 Task: Look for products in the category "Specialty Beers" from Lagunitas only.
Action: Mouse moved to (670, 266)
Screenshot: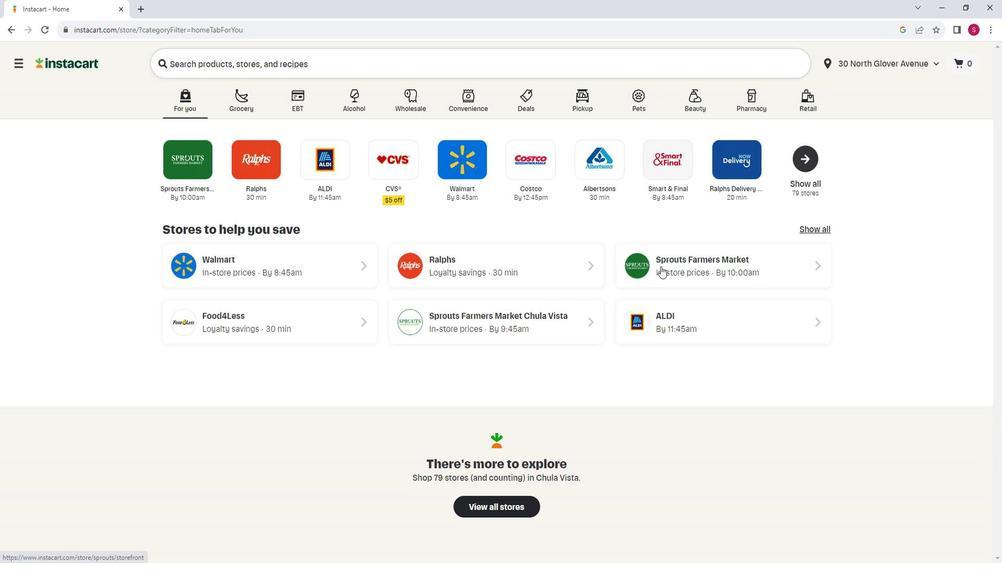 
Action: Mouse pressed left at (670, 266)
Screenshot: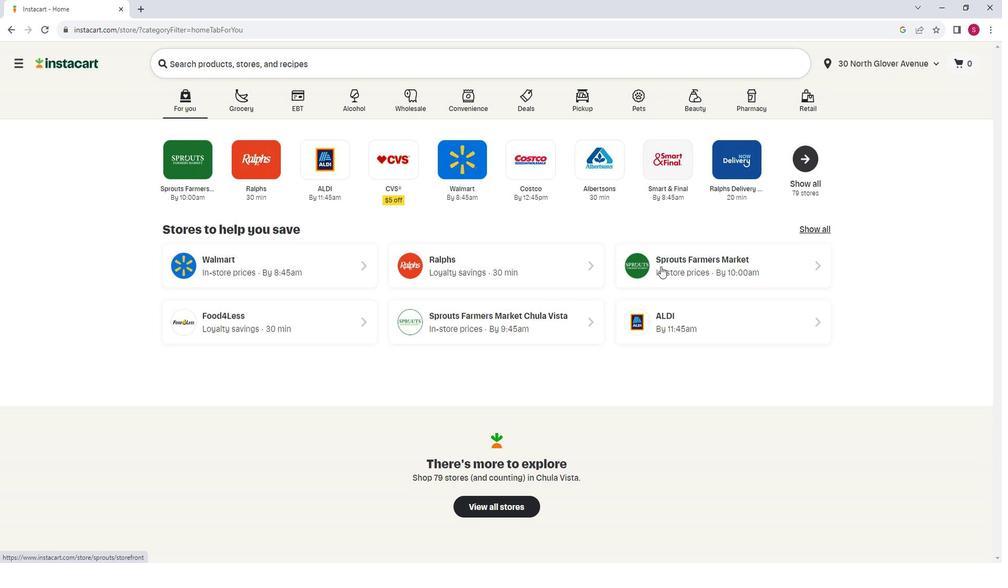 
Action: Mouse moved to (38, 418)
Screenshot: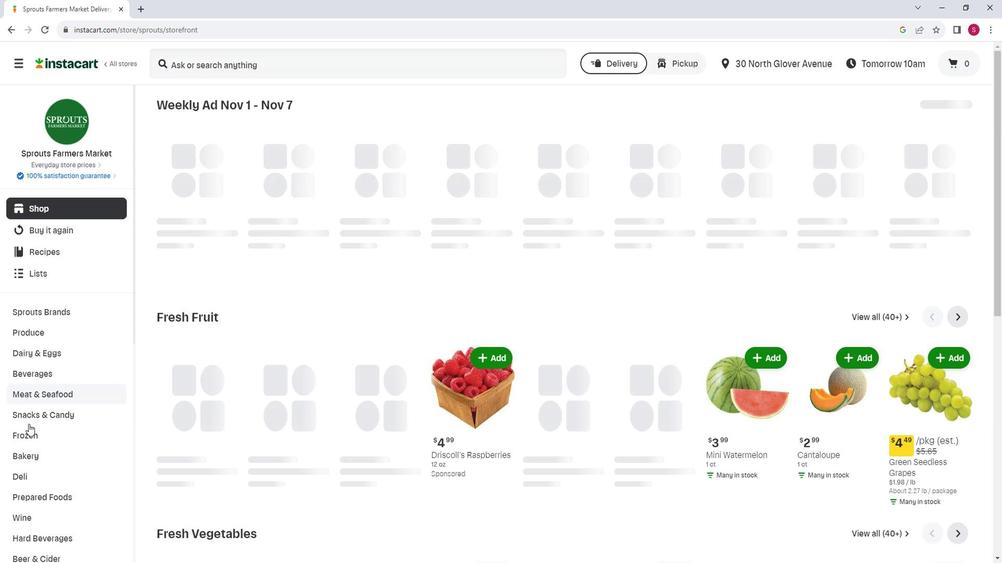 
Action: Mouse scrolled (38, 418) with delta (0, 0)
Screenshot: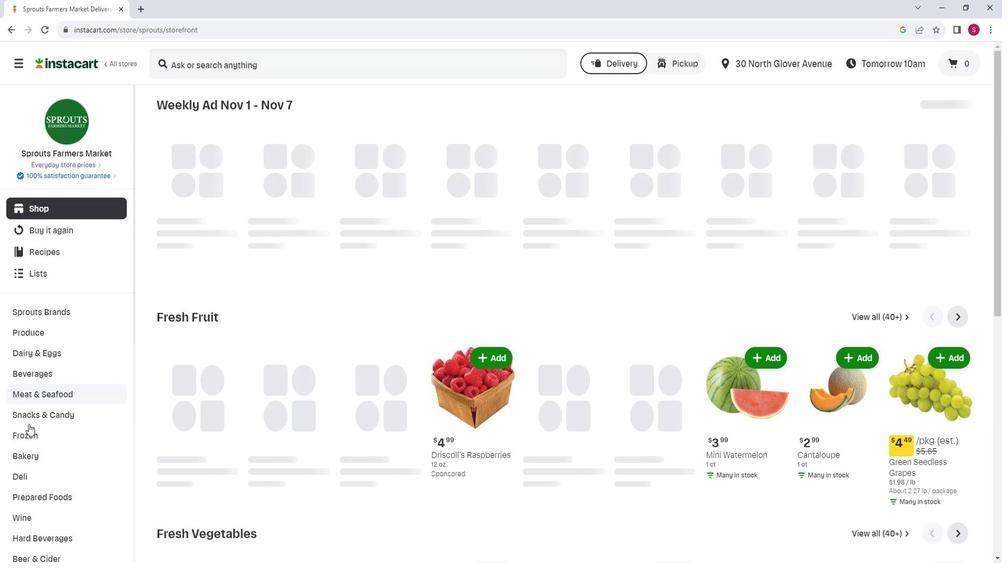 
Action: Mouse moved to (54, 495)
Screenshot: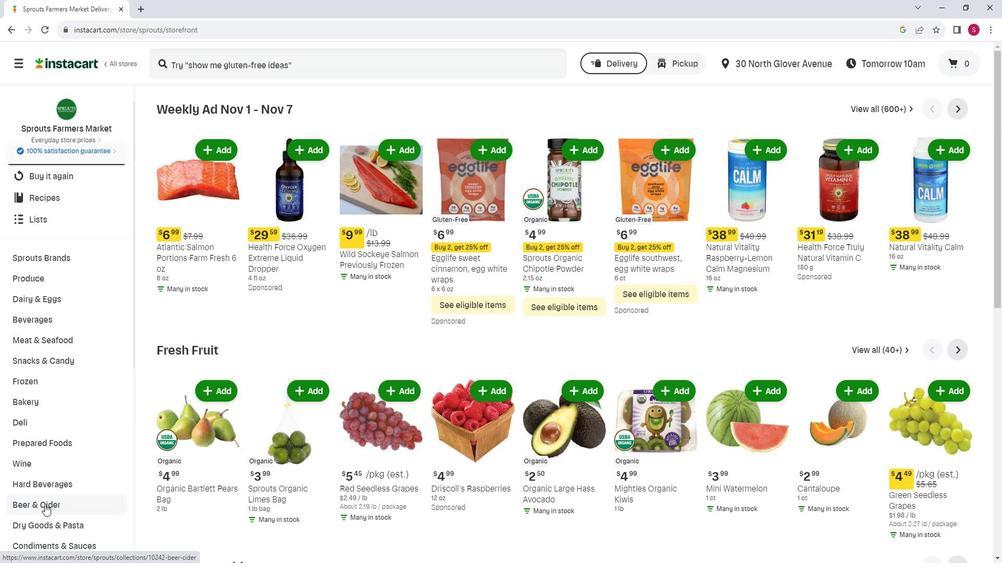 
Action: Mouse pressed left at (54, 495)
Screenshot: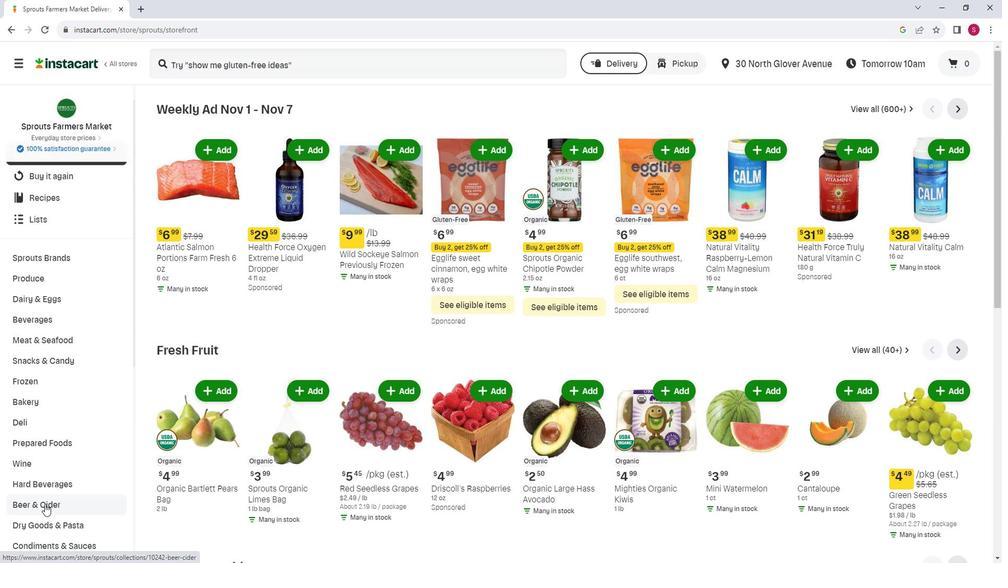 
Action: Mouse moved to (713, 138)
Screenshot: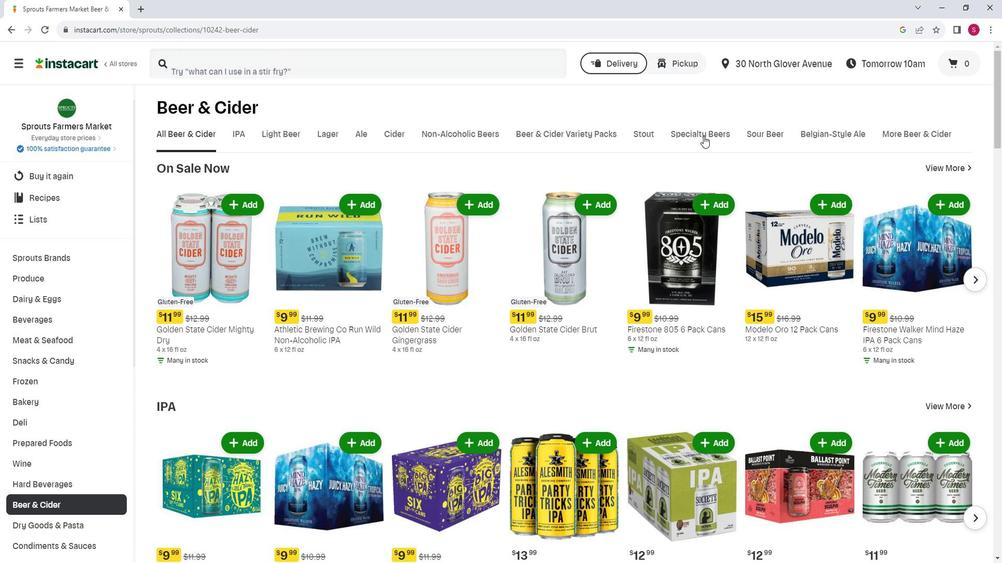 
Action: Mouse pressed left at (713, 138)
Screenshot: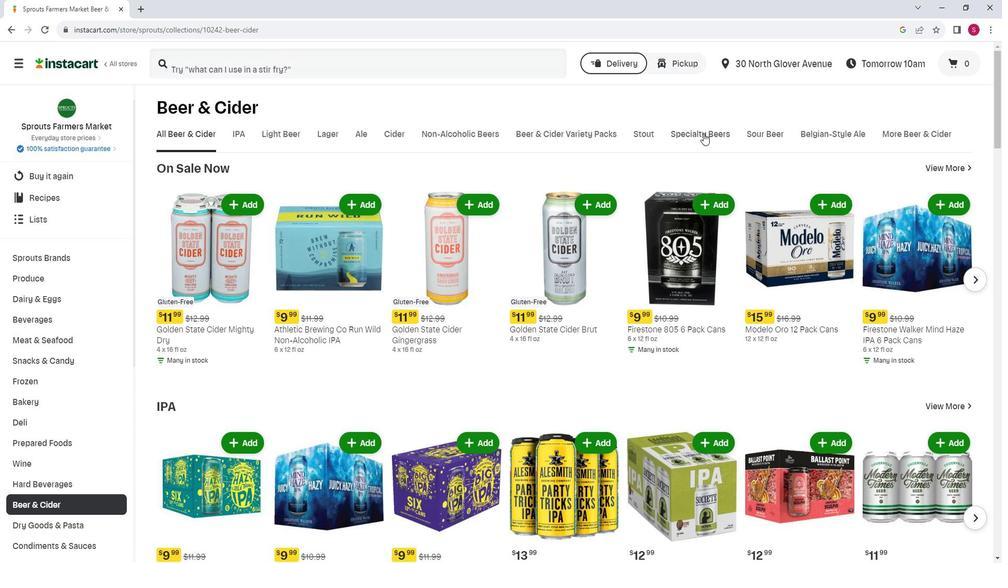 
Action: Mouse moved to (211, 176)
Screenshot: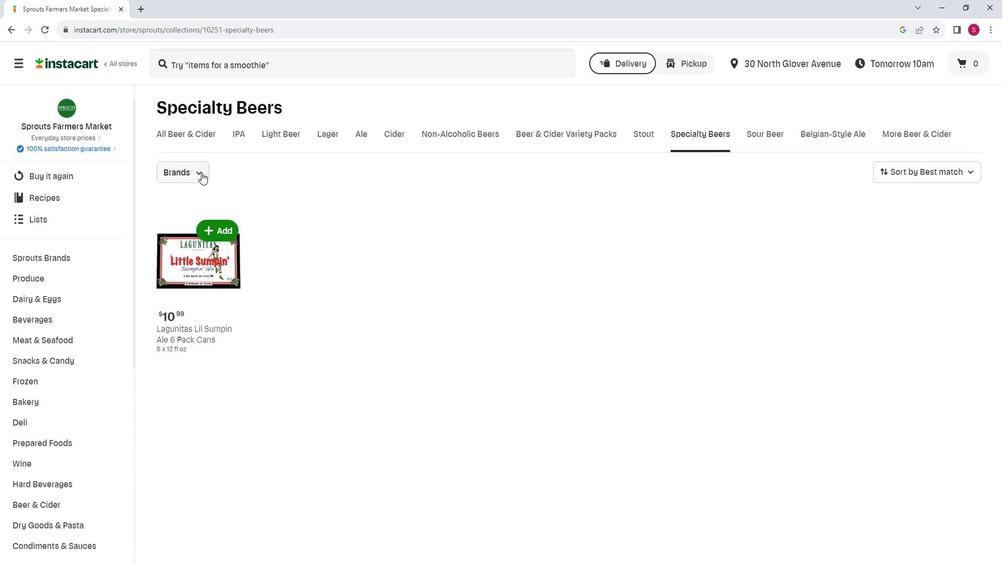 
Action: Mouse pressed left at (211, 176)
Screenshot: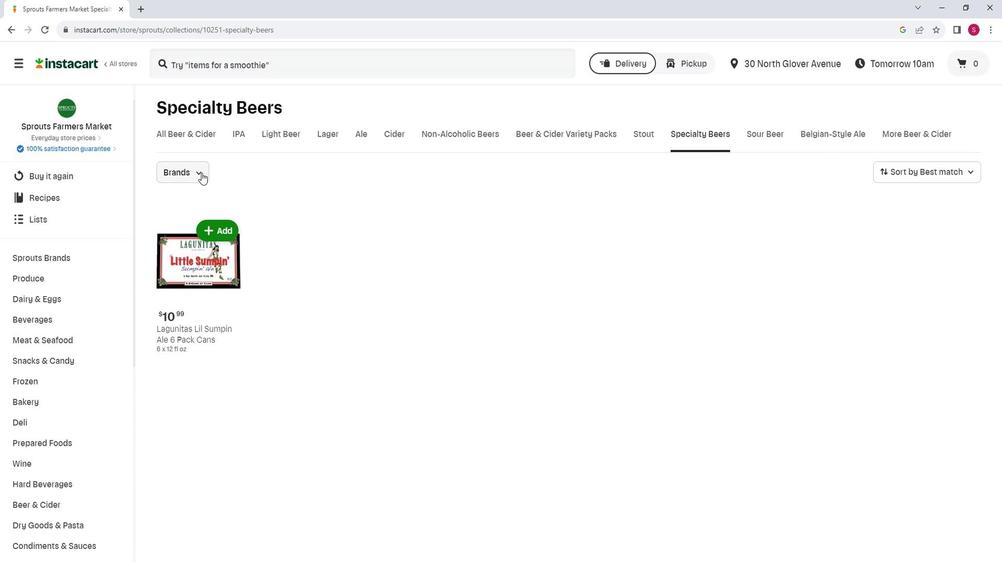 
Action: Mouse moved to (204, 199)
Screenshot: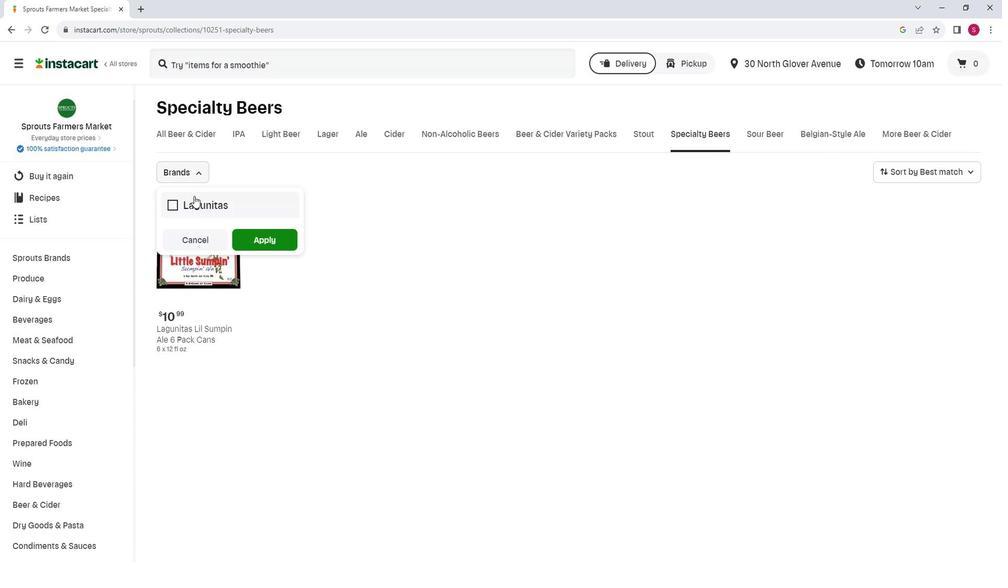 
Action: Mouse pressed left at (204, 199)
Screenshot: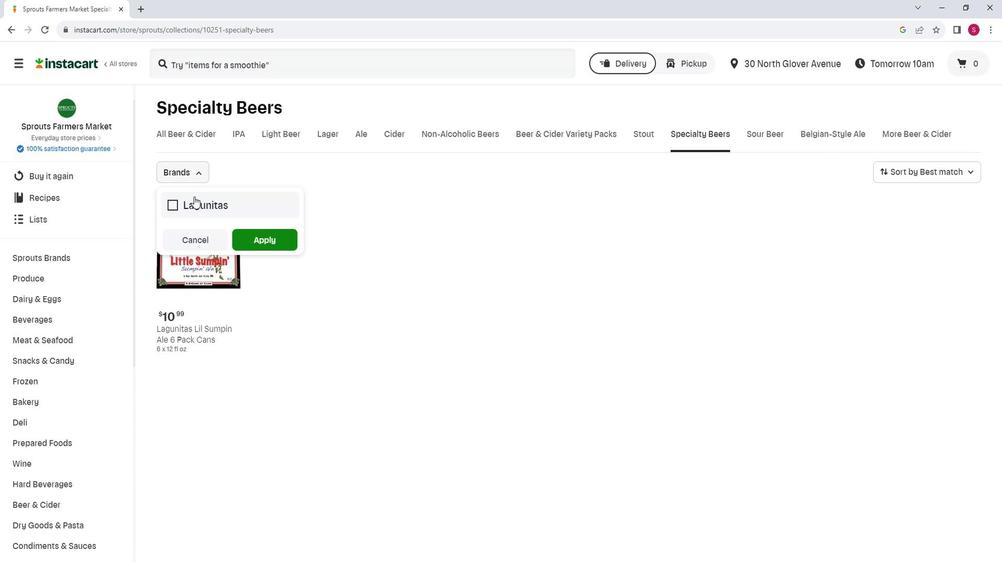 
Action: Mouse moved to (270, 245)
Screenshot: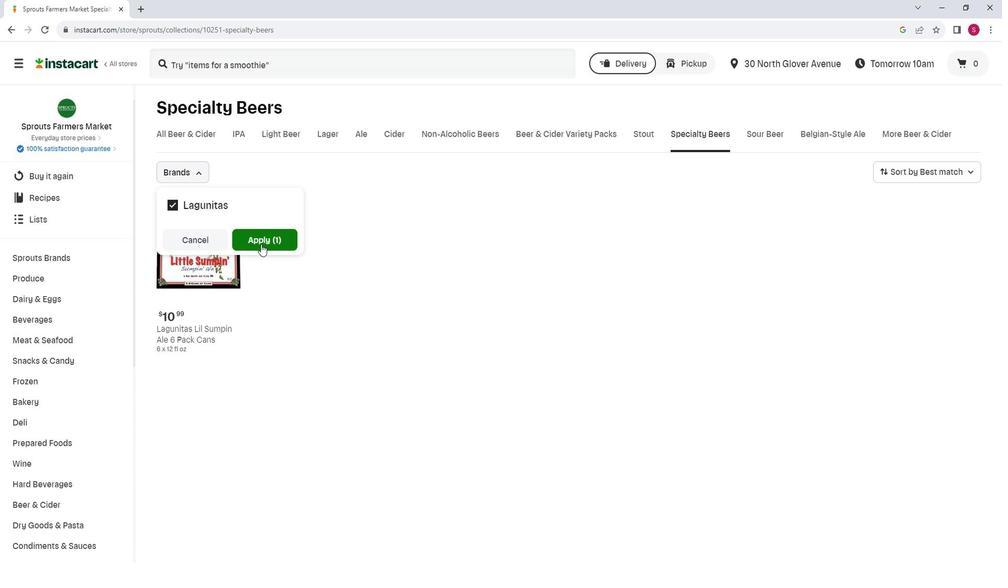 
Action: Mouse pressed left at (270, 245)
Screenshot: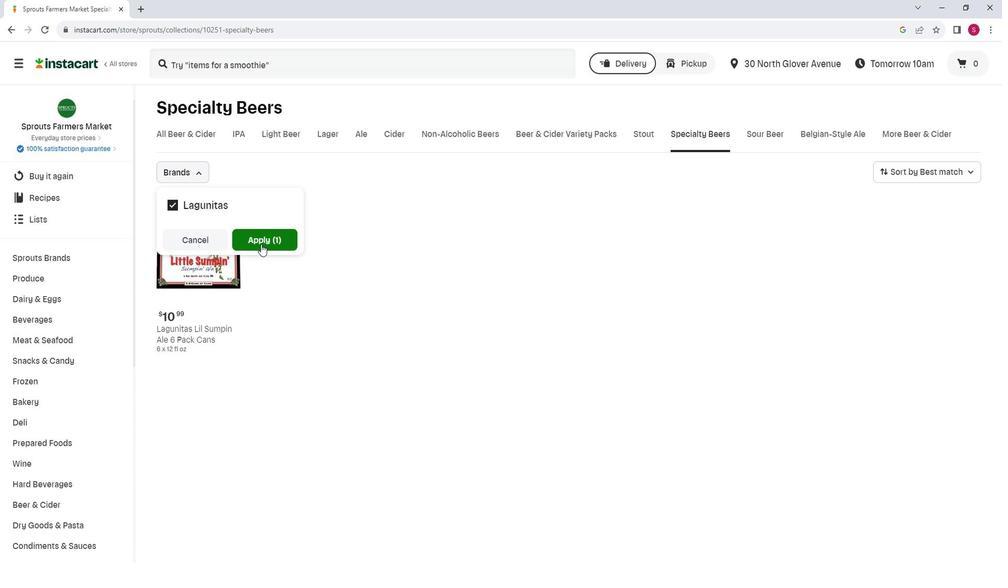
Action: Mouse moved to (391, 237)
Screenshot: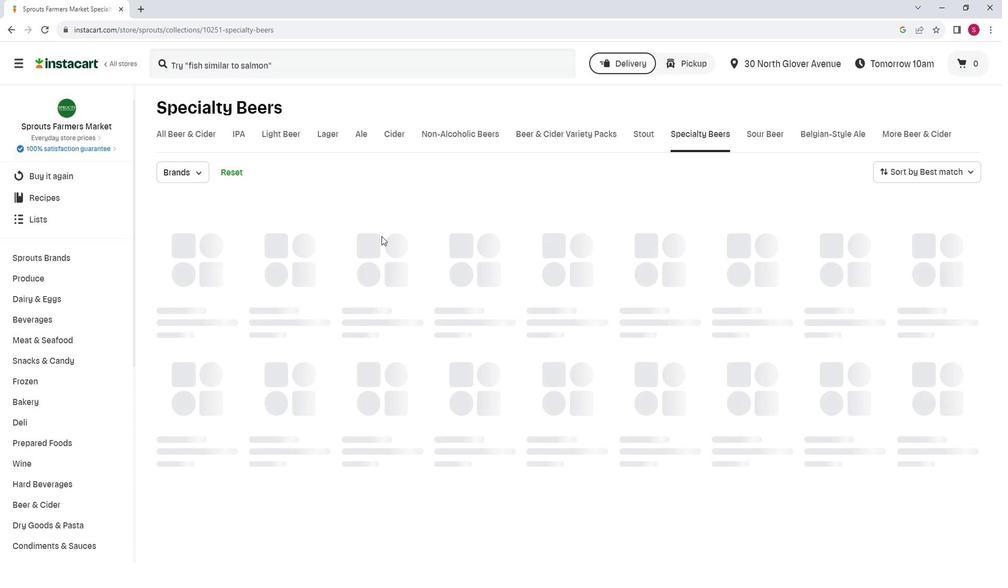 
